 Task: Create a repository with repository notifications settings.
Action: Mouse moved to (1036, 60)
Screenshot: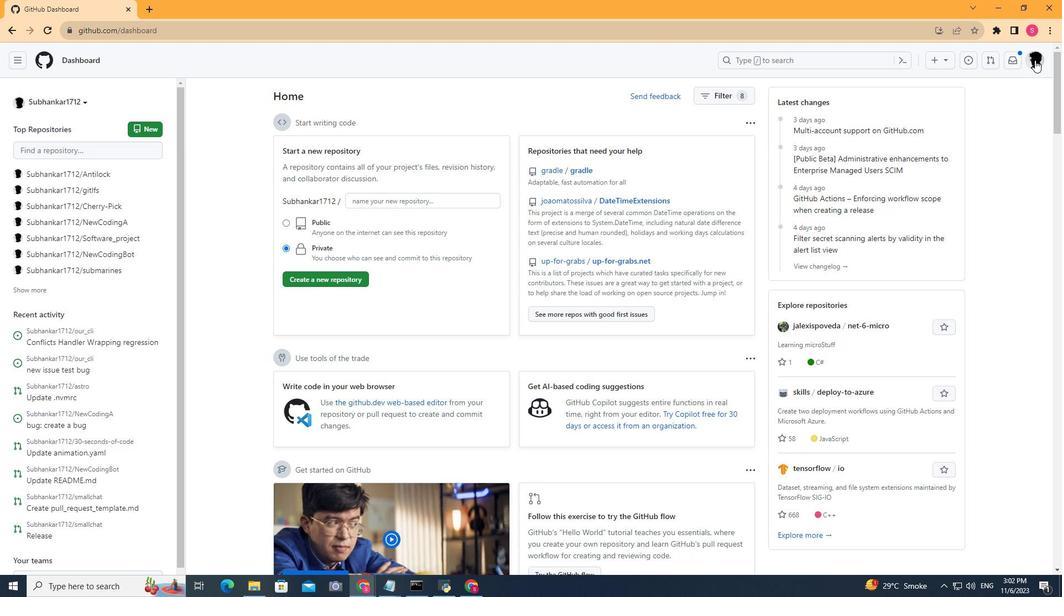 
Action: Mouse pressed left at (1036, 60)
Screenshot: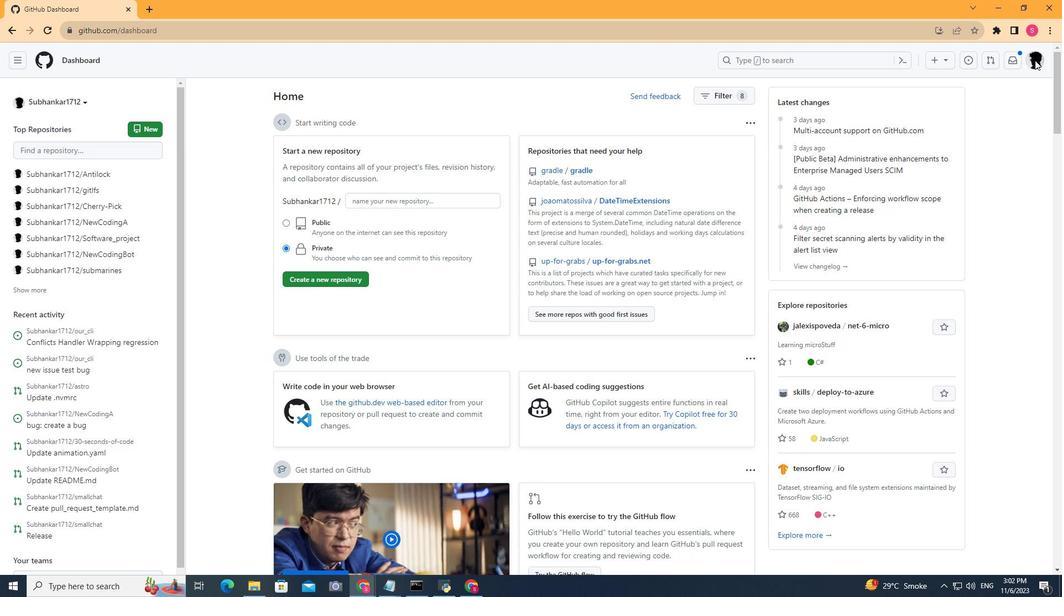 
Action: Mouse moved to (958, 156)
Screenshot: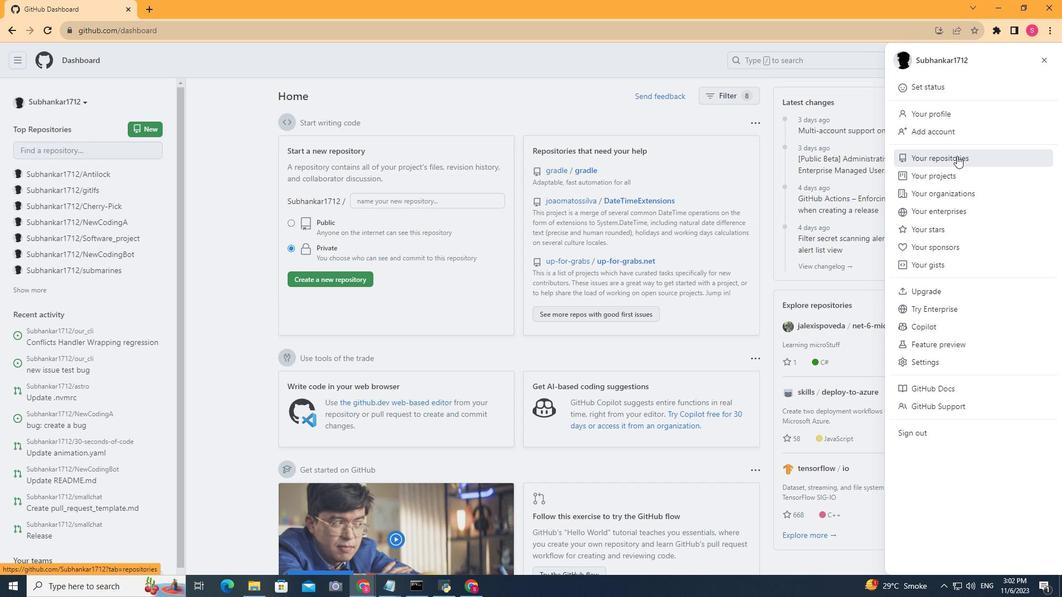 
Action: Mouse pressed left at (958, 156)
Screenshot: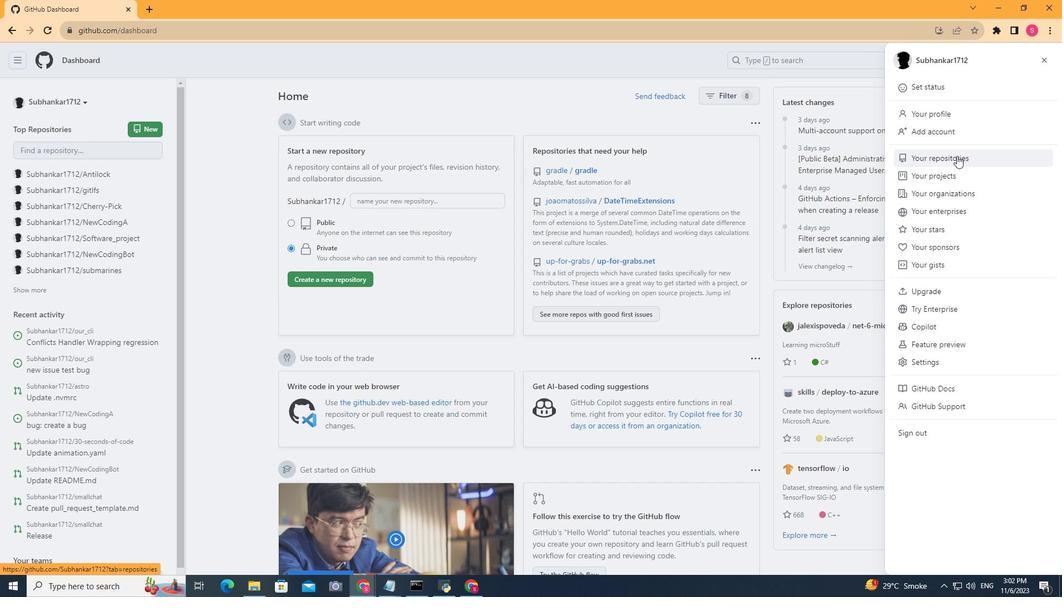 
Action: Mouse moved to (845, 124)
Screenshot: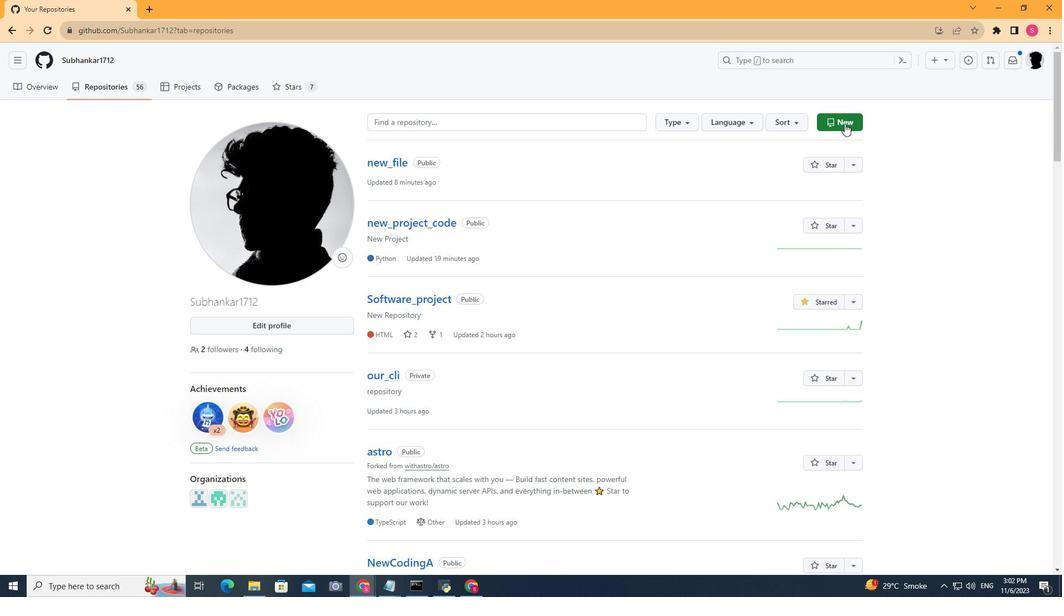 
Action: Mouse pressed left at (845, 124)
Screenshot: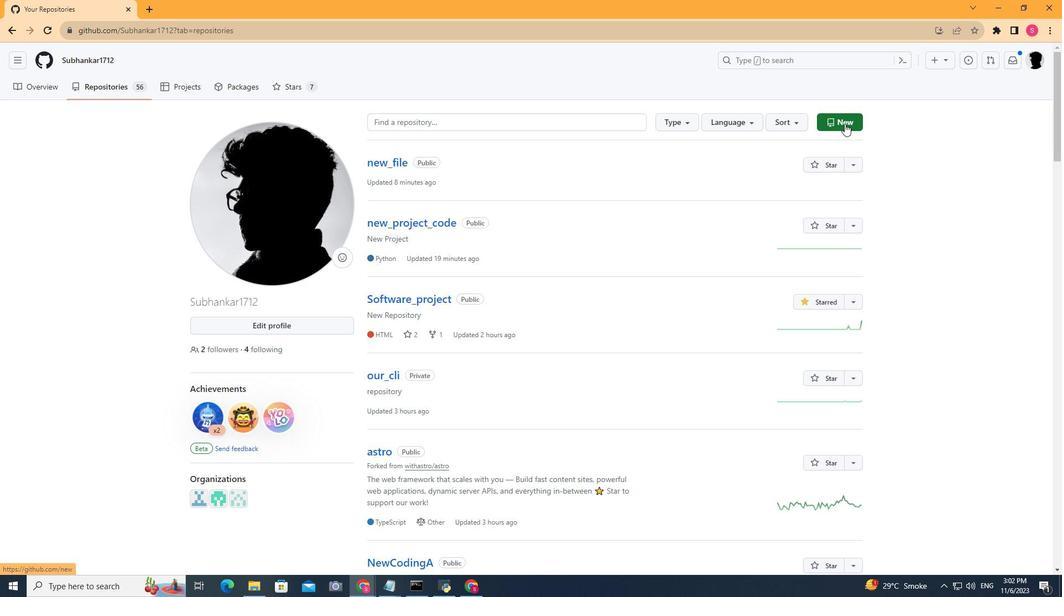 
Action: Mouse moved to (528, 267)
Screenshot: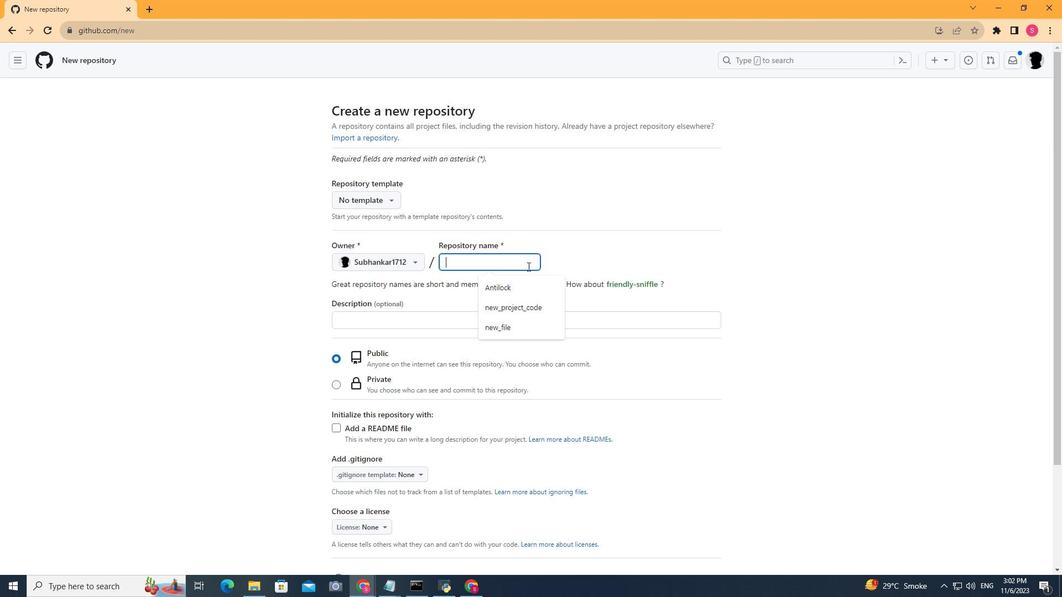 
Action: Mouse pressed left at (528, 267)
Screenshot: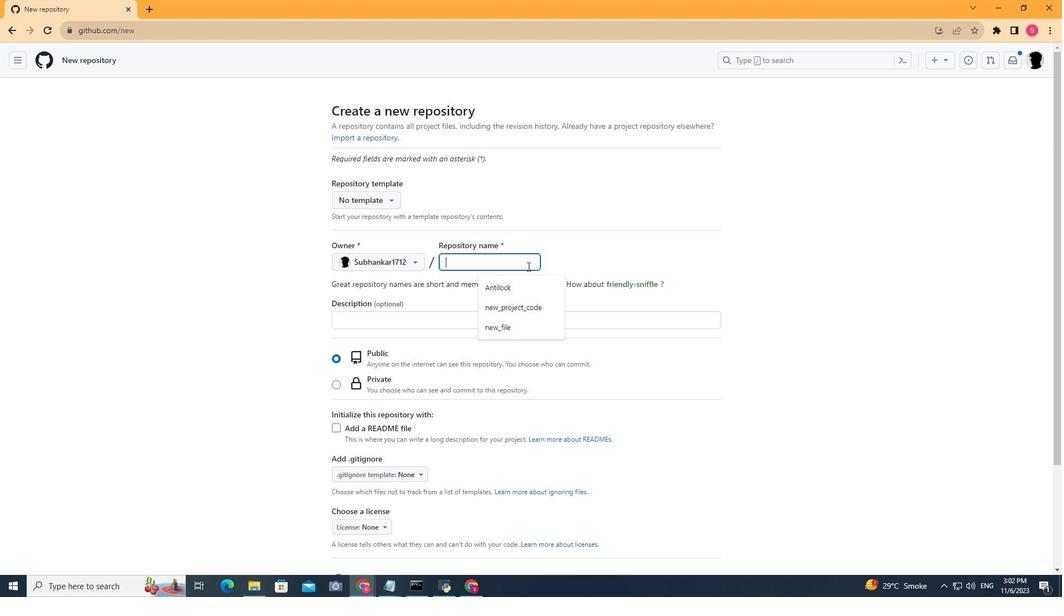 
Action: Mouse moved to (532, 267)
Screenshot: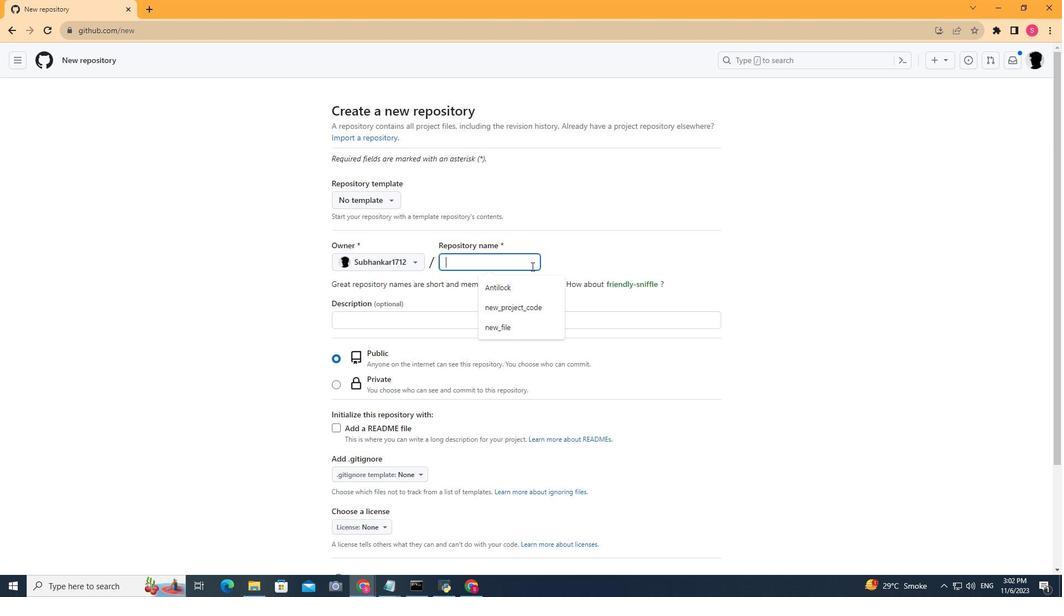 
Action: Key pressed <Key.shift>My<Key.space><Key.backspace>-new-repsitory
Screenshot: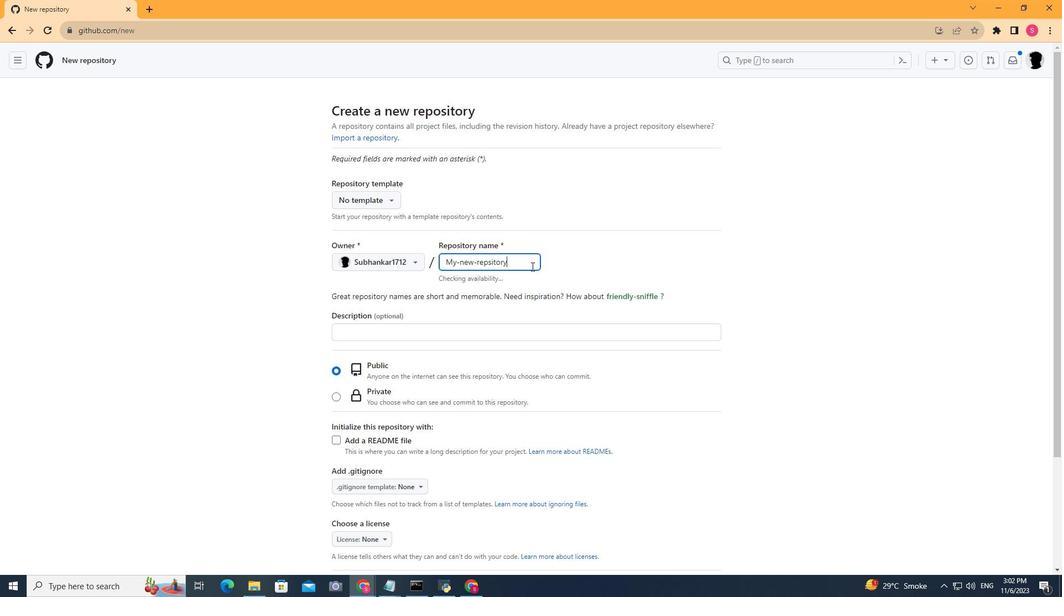 
Action: Mouse moved to (405, 335)
Screenshot: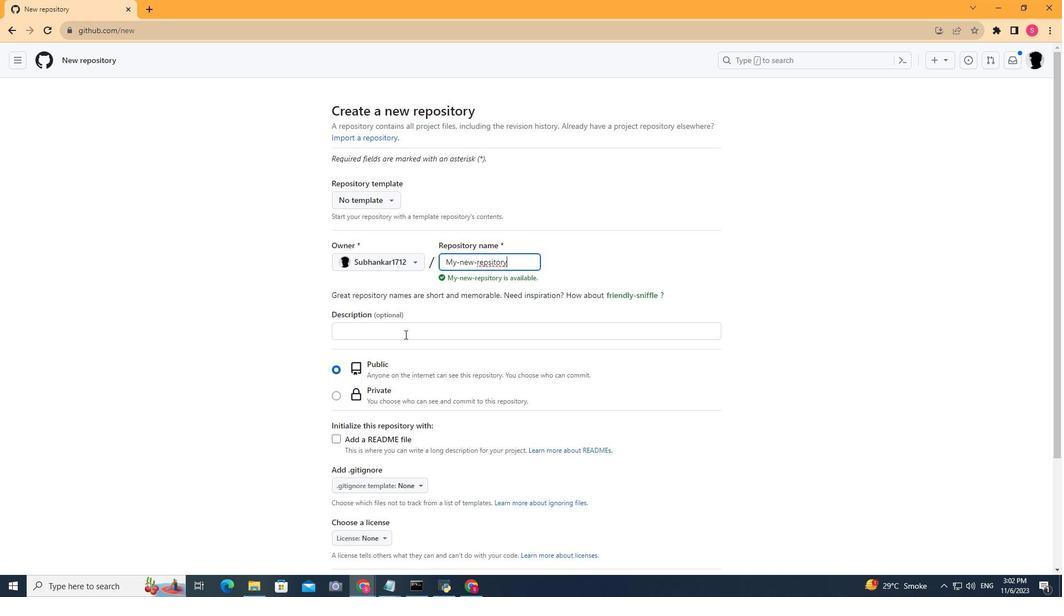 
Action: Mouse pressed left at (405, 335)
Screenshot: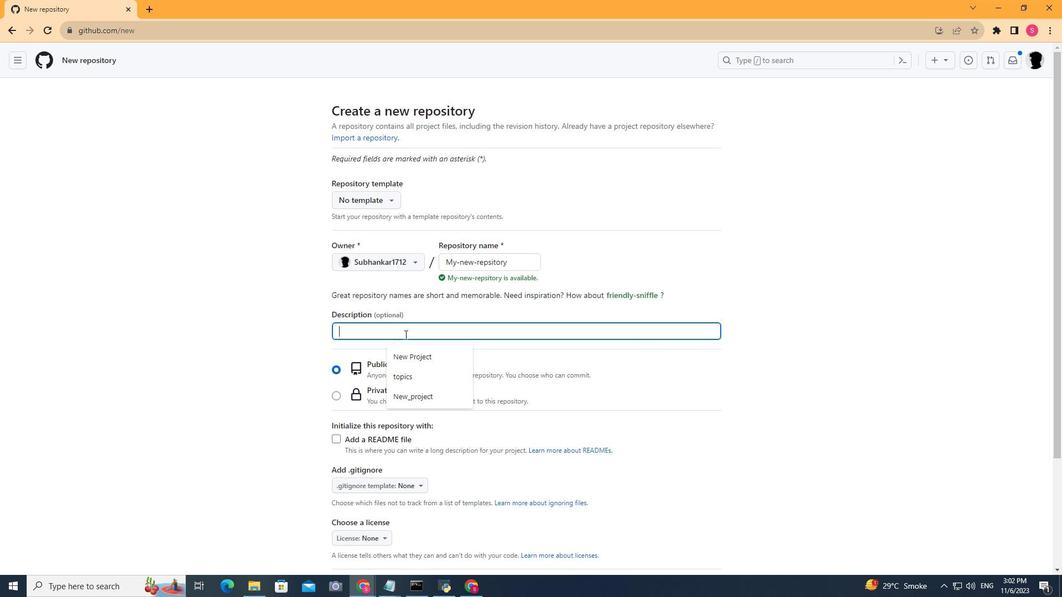 
Action: Mouse moved to (415, 329)
Screenshot: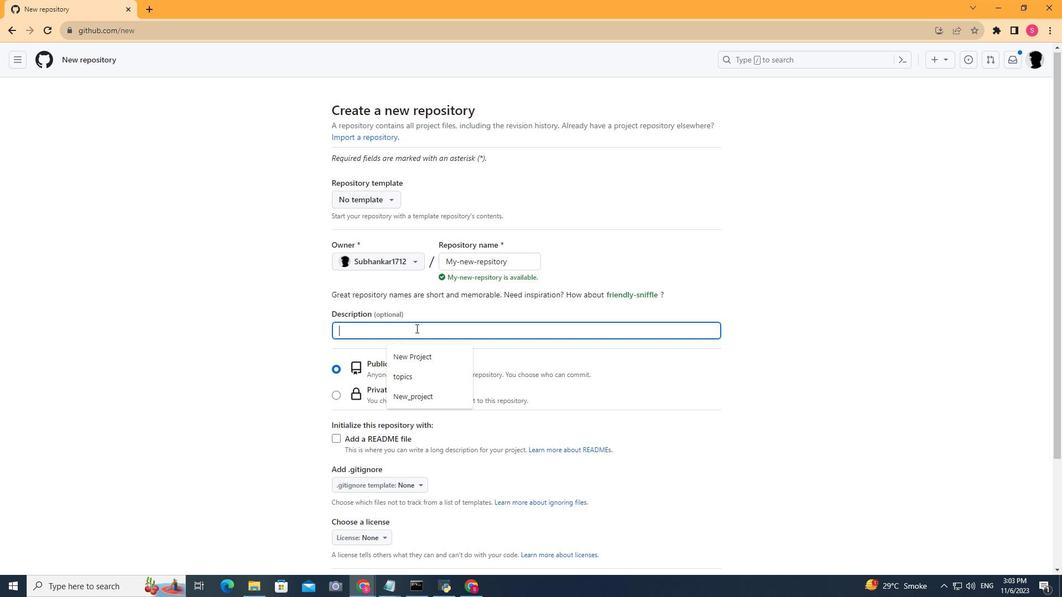 
Action: Mouse scrolled (415, 329) with delta (0, 0)
Screenshot: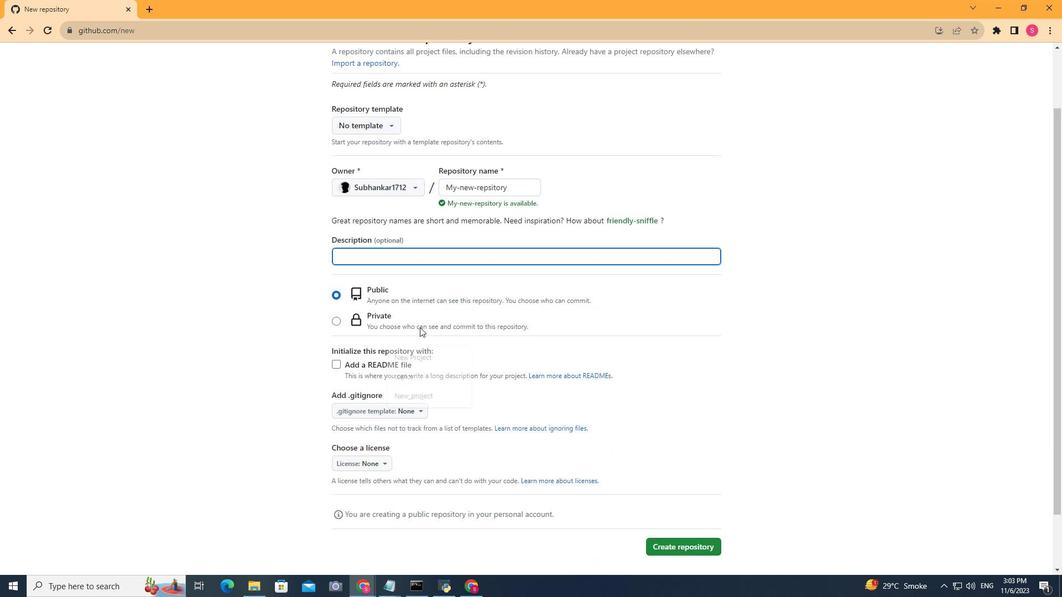
Action: Mouse moved to (416, 329)
Screenshot: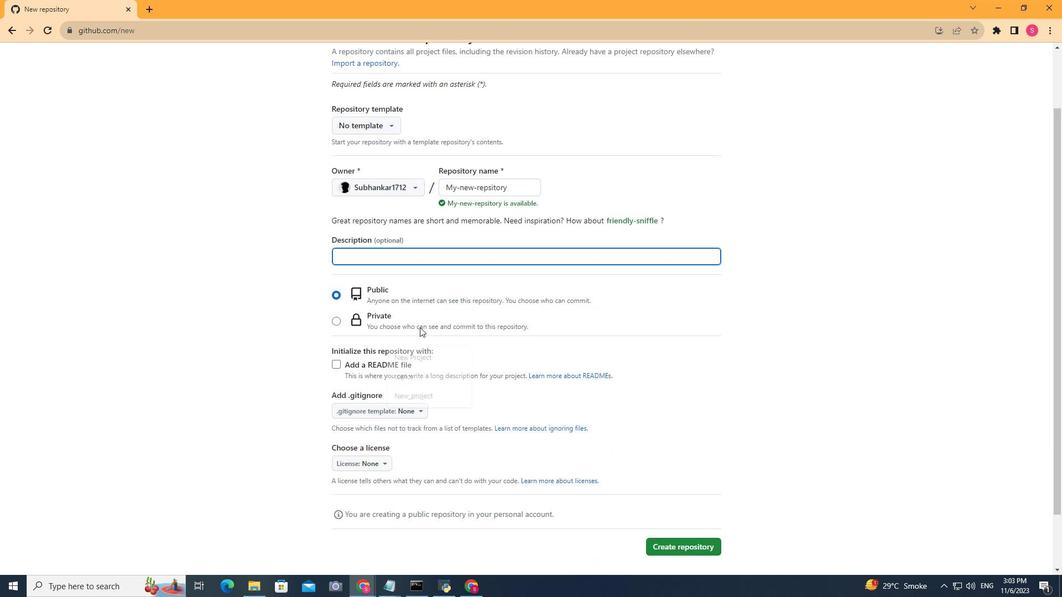
Action: Mouse scrolled (416, 328) with delta (0, 0)
Screenshot: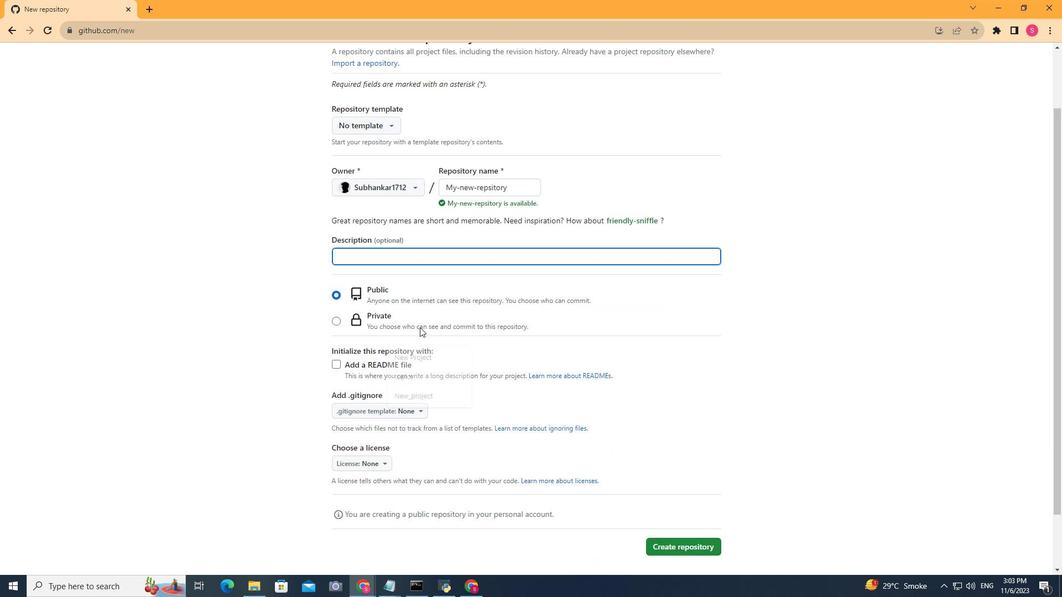 
Action: Mouse moved to (418, 329)
Screenshot: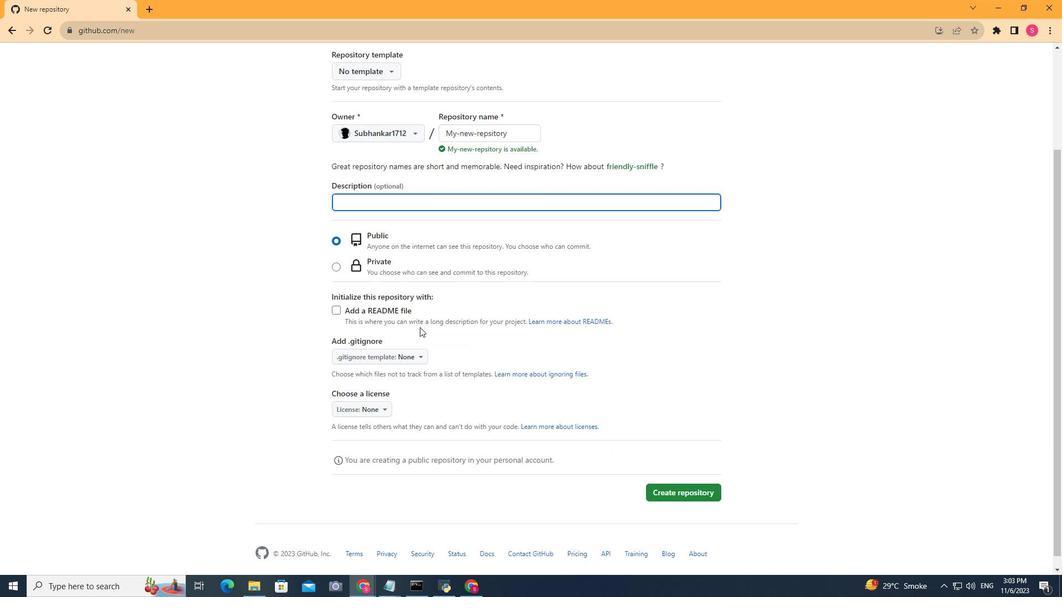 
Action: Mouse scrolled (418, 328) with delta (0, 0)
Screenshot: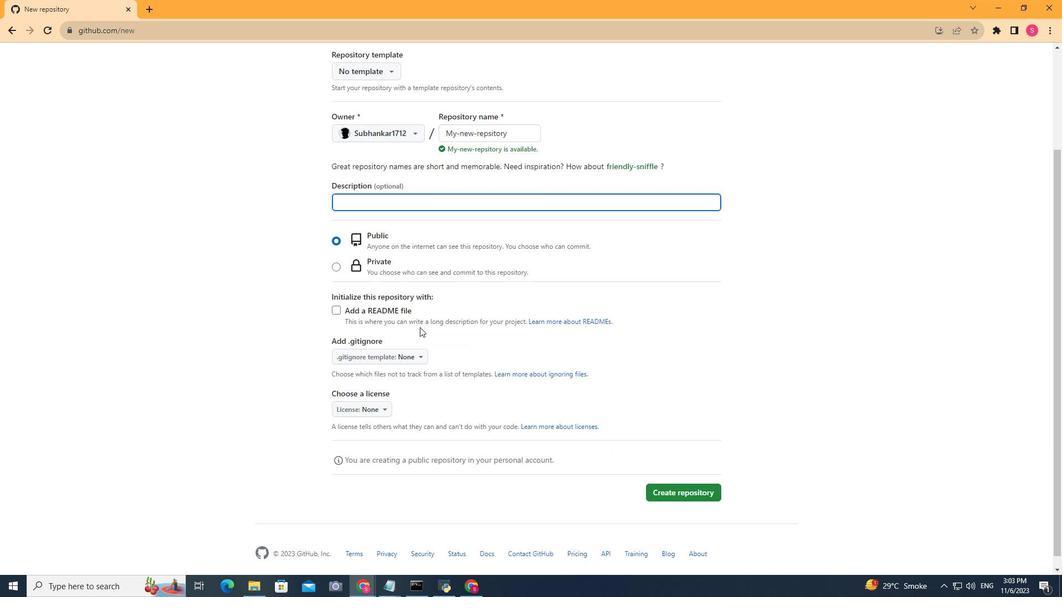 
Action: Mouse moved to (340, 301)
Screenshot: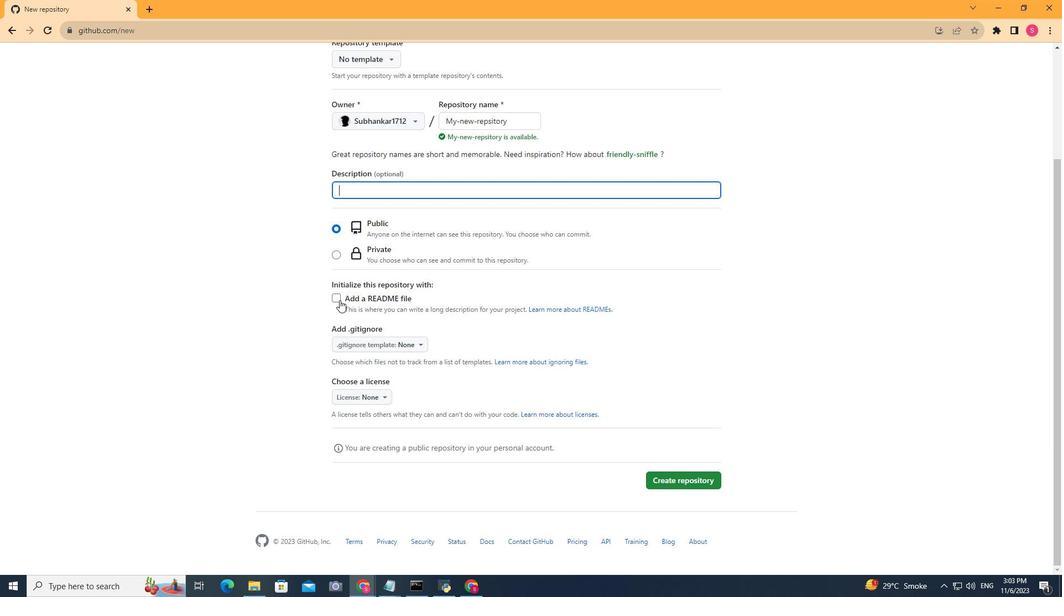 
Action: Mouse pressed left at (340, 301)
Screenshot: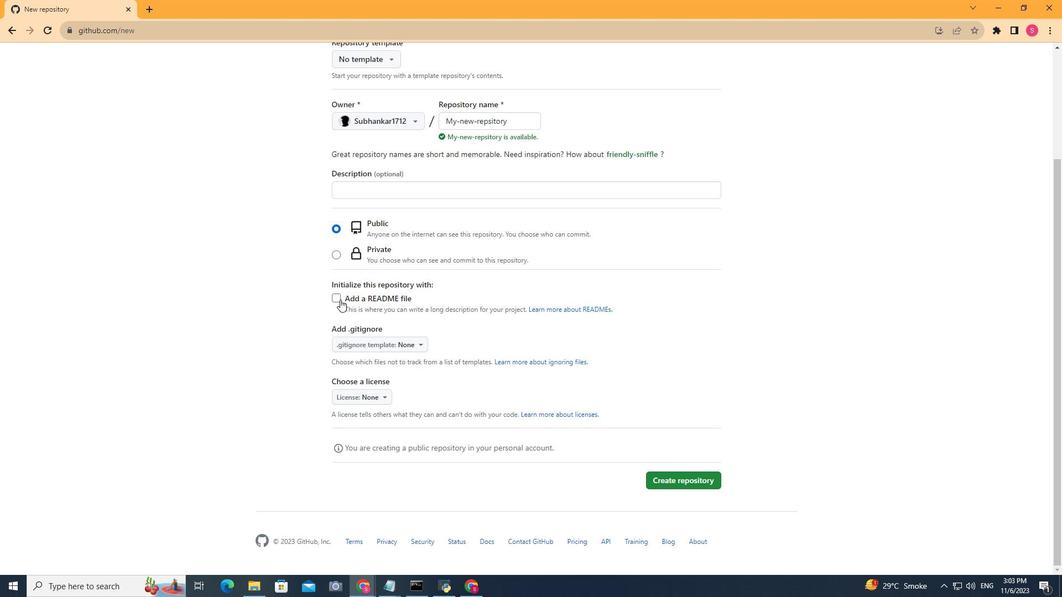 
Action: Mouse moved to (676, 496)
Screenshot: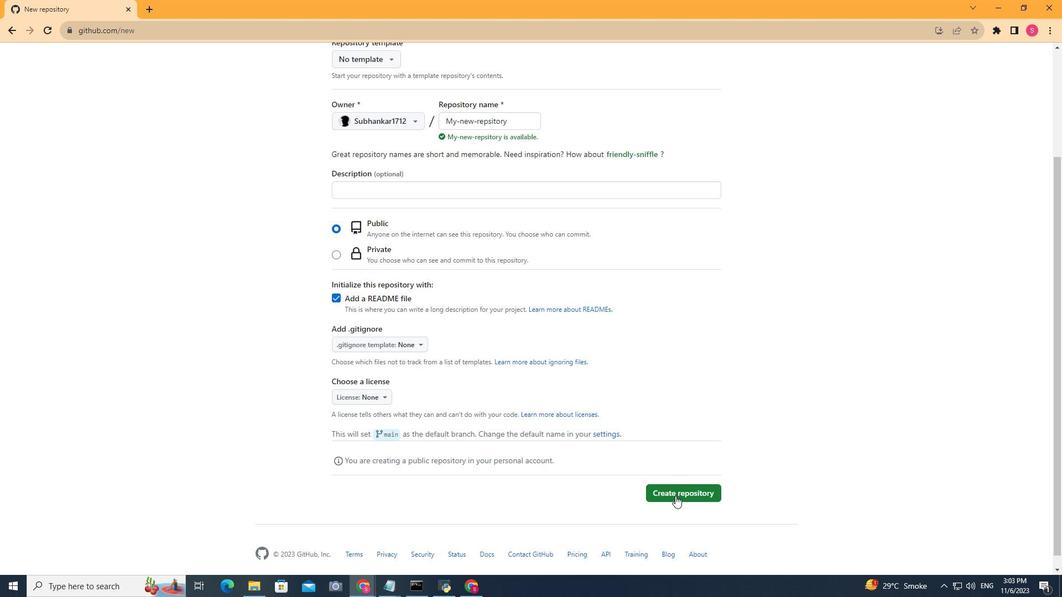 
Action: Mouse pressed left at (676, 496)
Screenshot: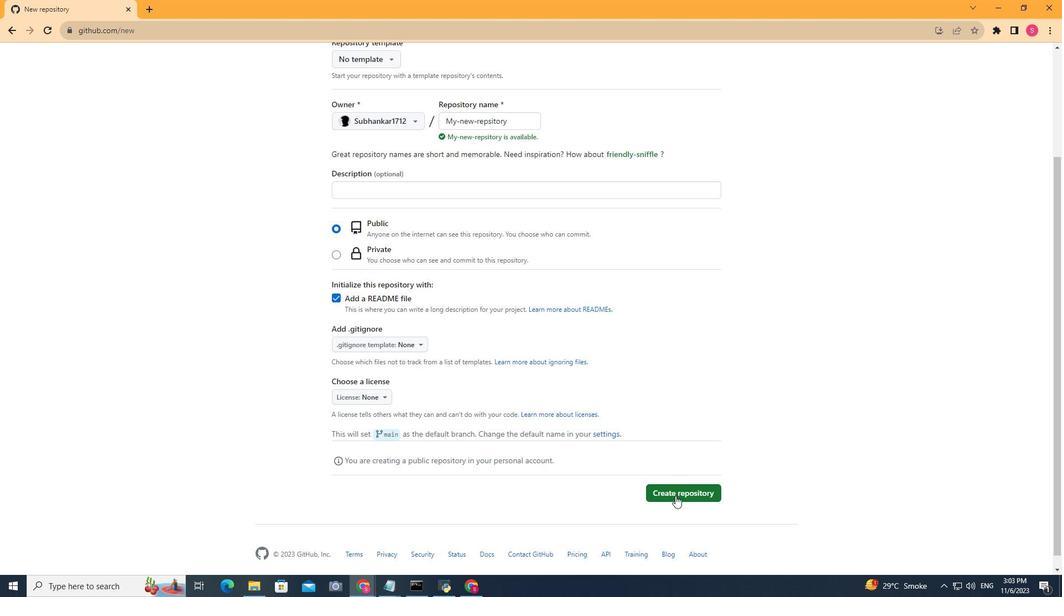 
Action: Mouse moved to (705, 118)
Screenshot: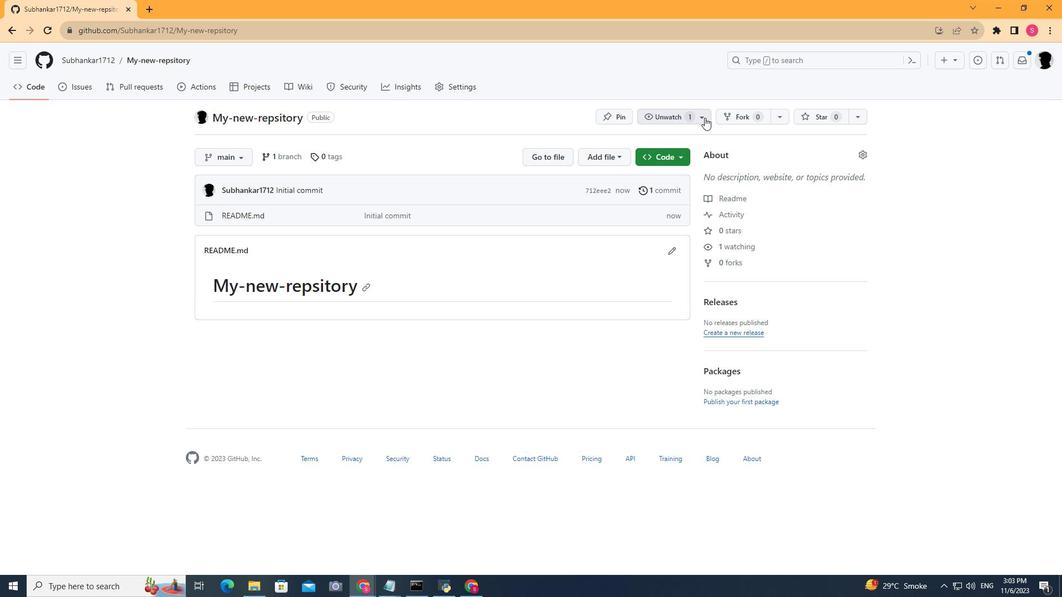 
Action: Mouse pressed left at (705, 118)
Screenshot: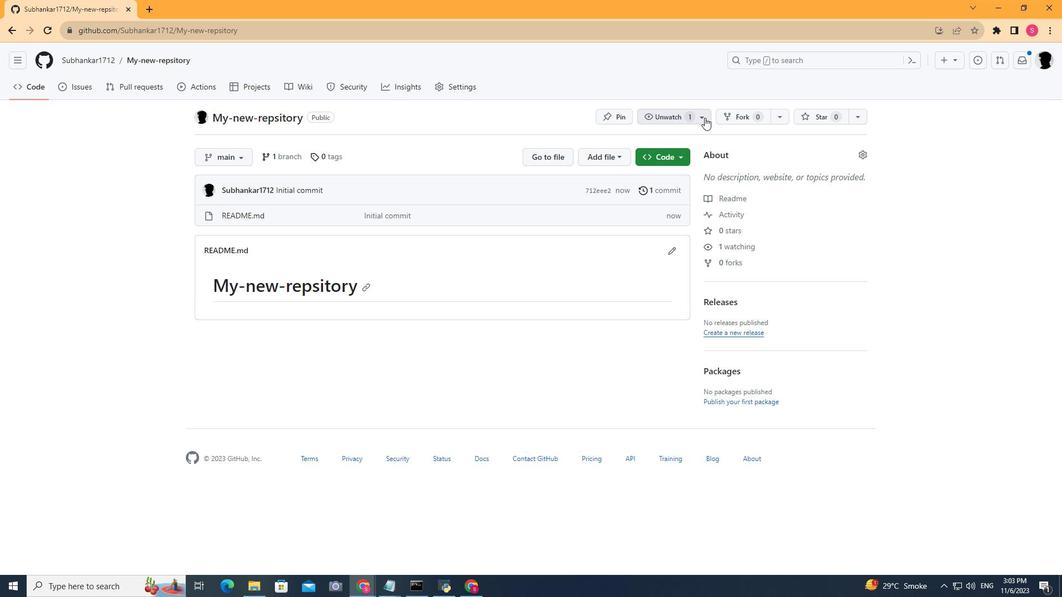 
Action: Mouse moved to (650, 209)
Screenshot: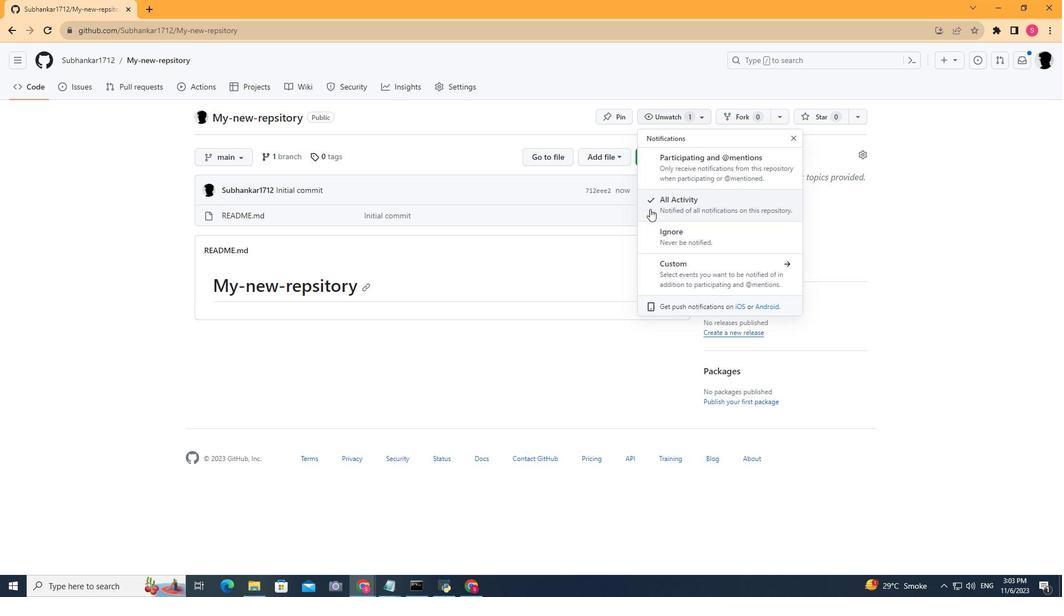 
Action: Mouse pressed left at (650, 209)
Screenshot: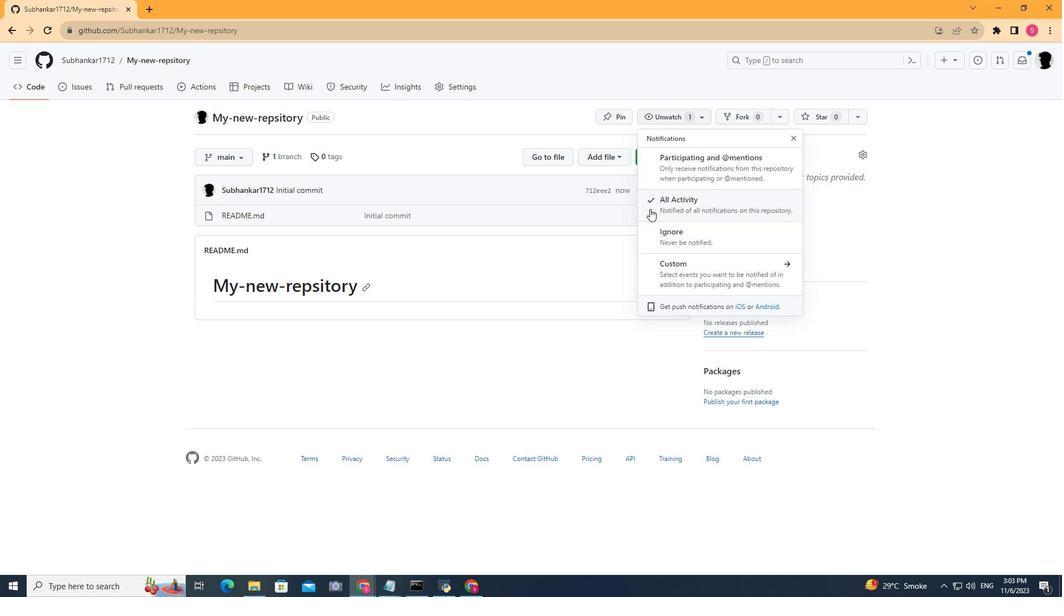 
Action: Mouse moved to (701, 123)
Screenshot: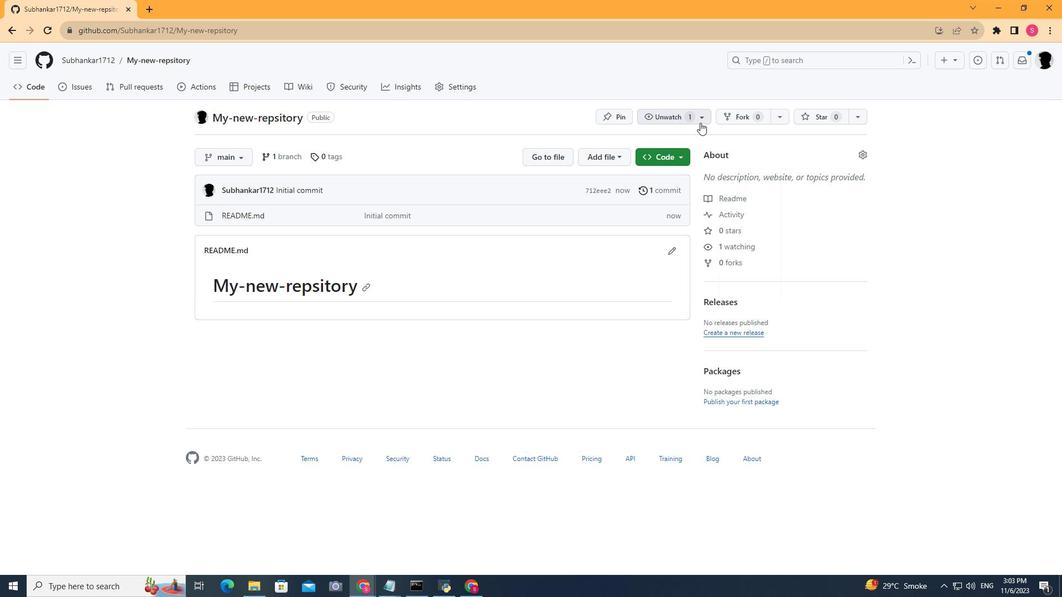 
Action: Mouse pressed left at (701, 123)
Screenshot: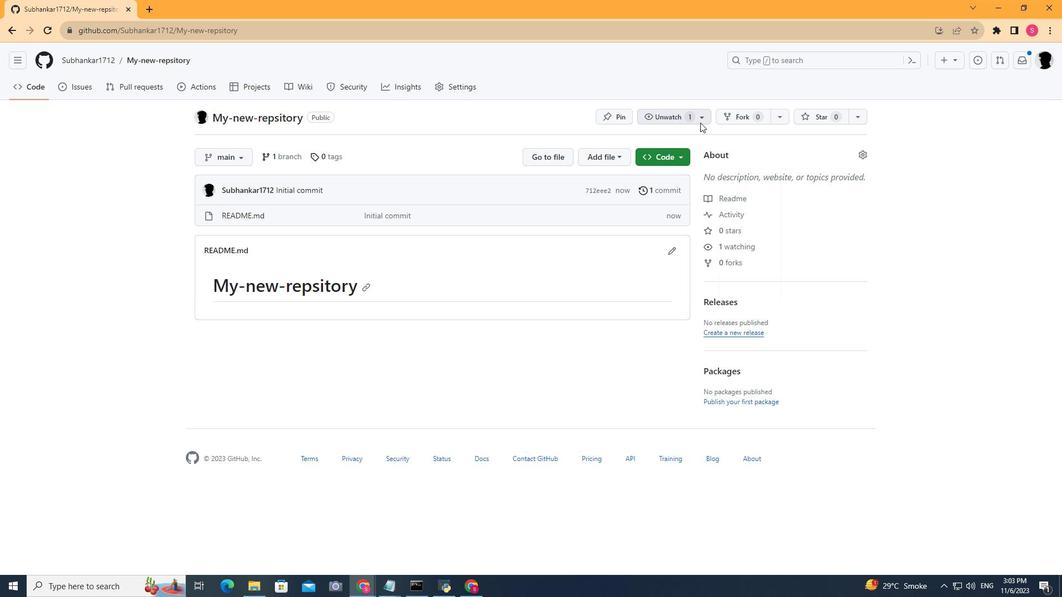
Action: Mouse moved to (643, 348)
Screenshot: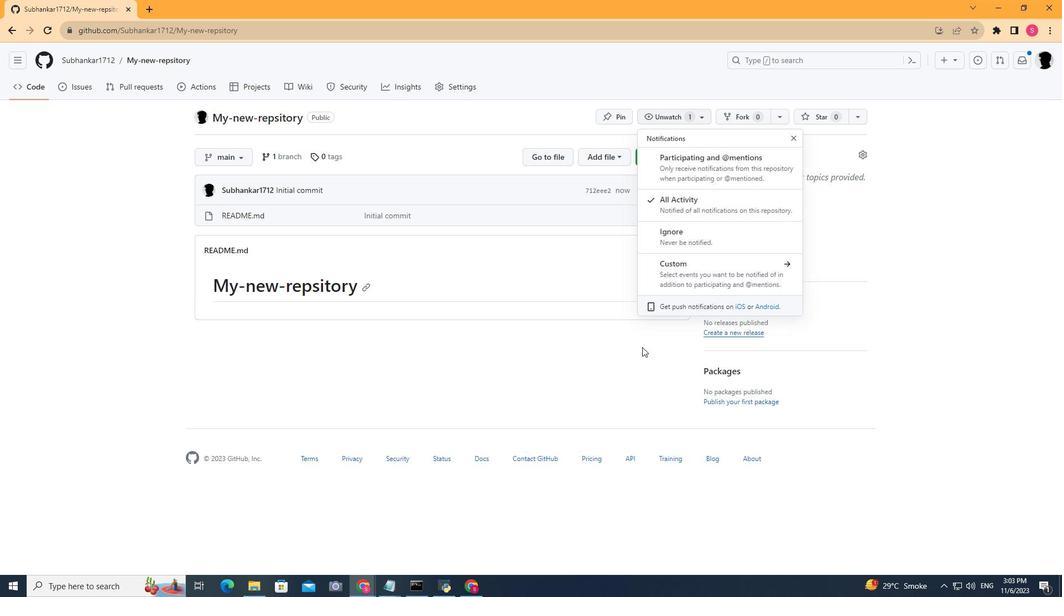 
Action: Mouse scrolled (643, 348) with delta (0, 0)
Screenshot: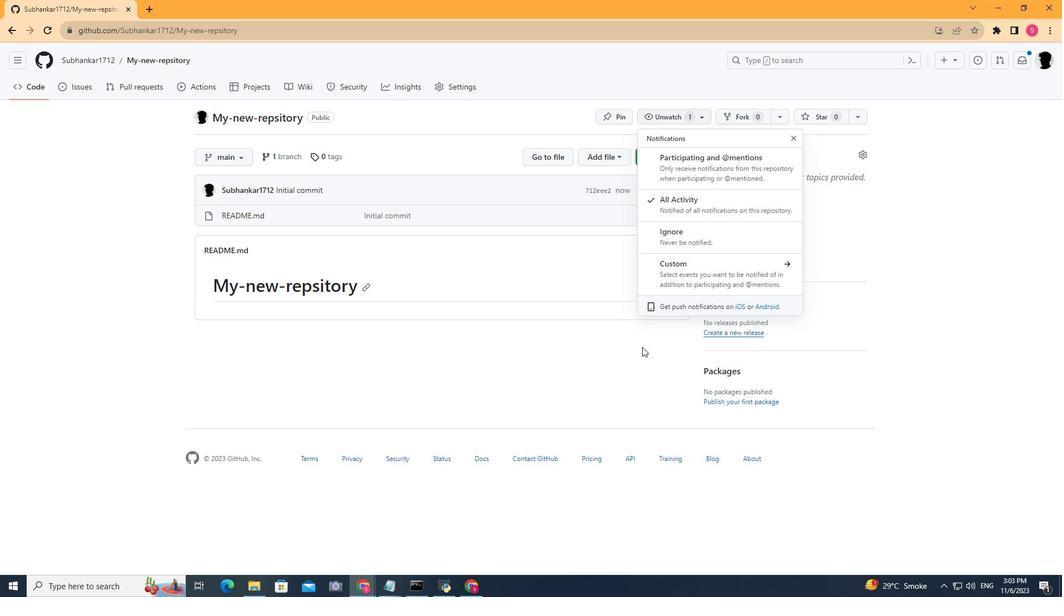 
Action: Mouse scrolled (643, 348) with delta (0, 0)
Screenshot: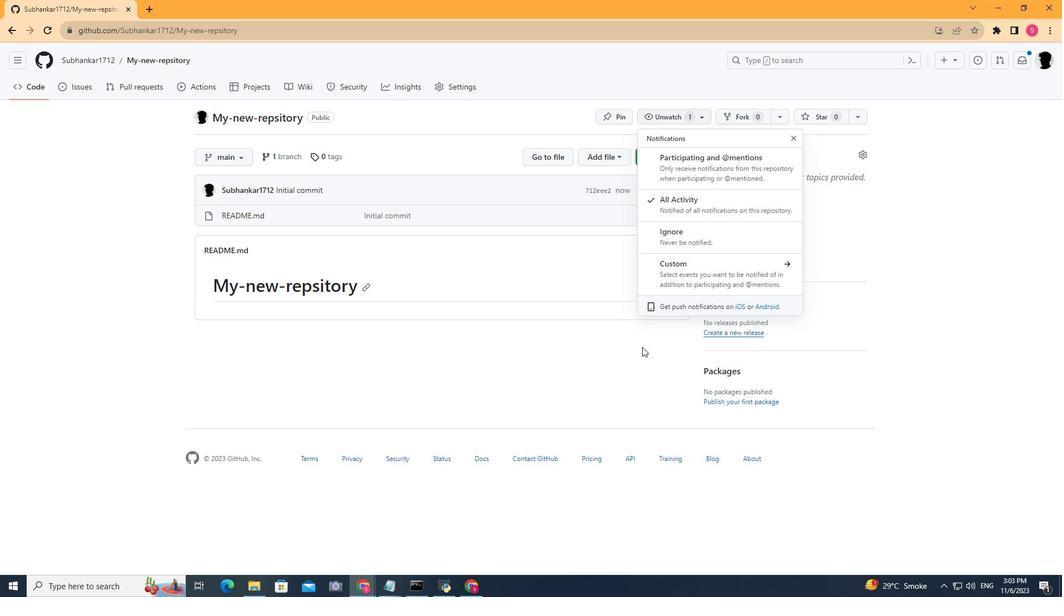 
Action: Mouse scrolled (643, 347) with delta (0, 0)
Screenshot: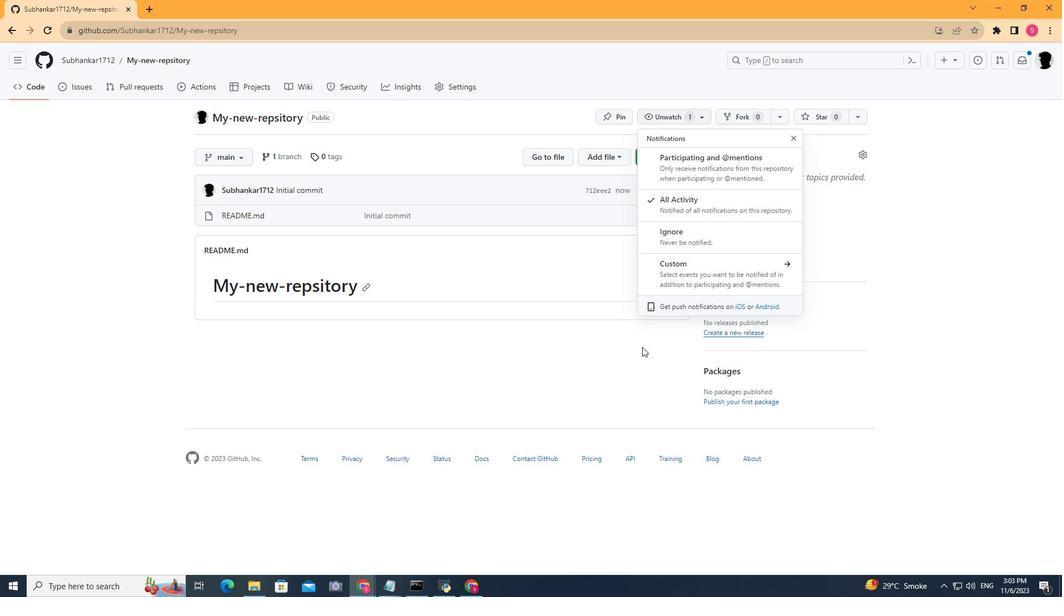 
Action: Mouse scrolled (643, 347) with delta (0, 0)
Screenshot: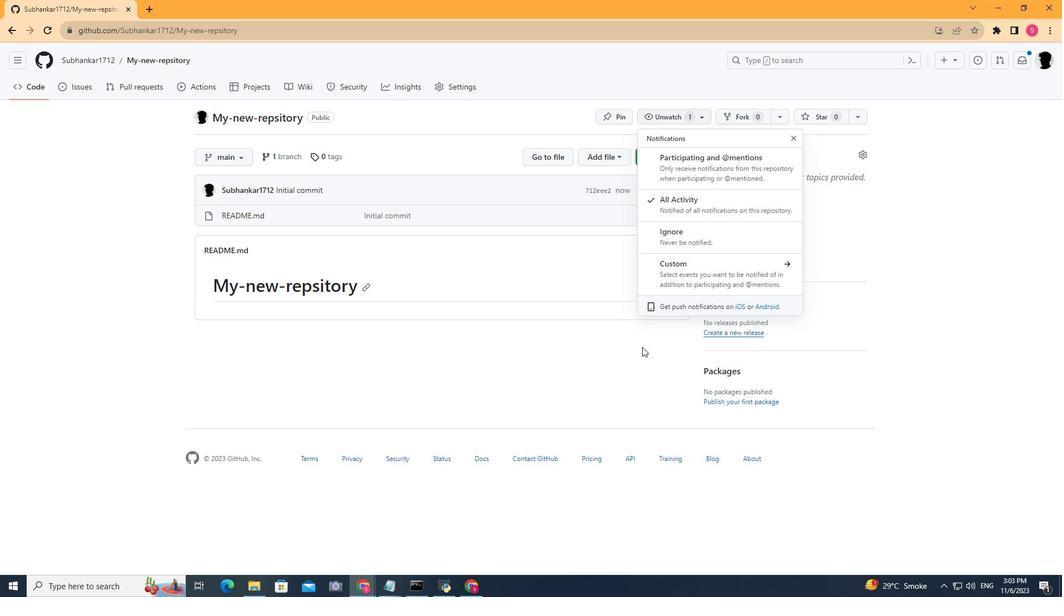 
Action: Mouse moved to (780, 266)
Screenshot: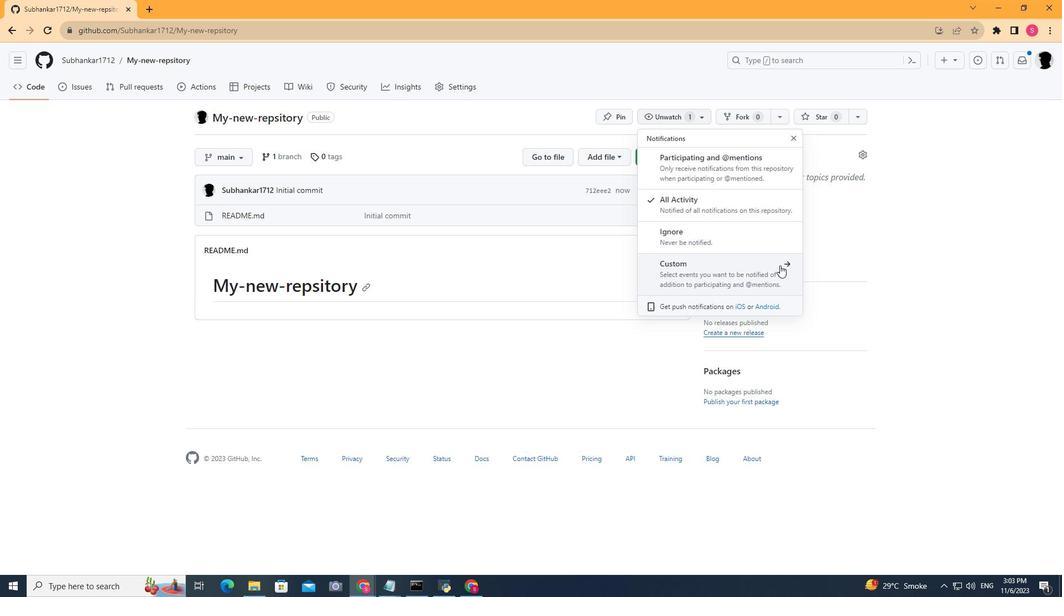 
Action: Mouse pressed left at (780, 266)
Screenshot: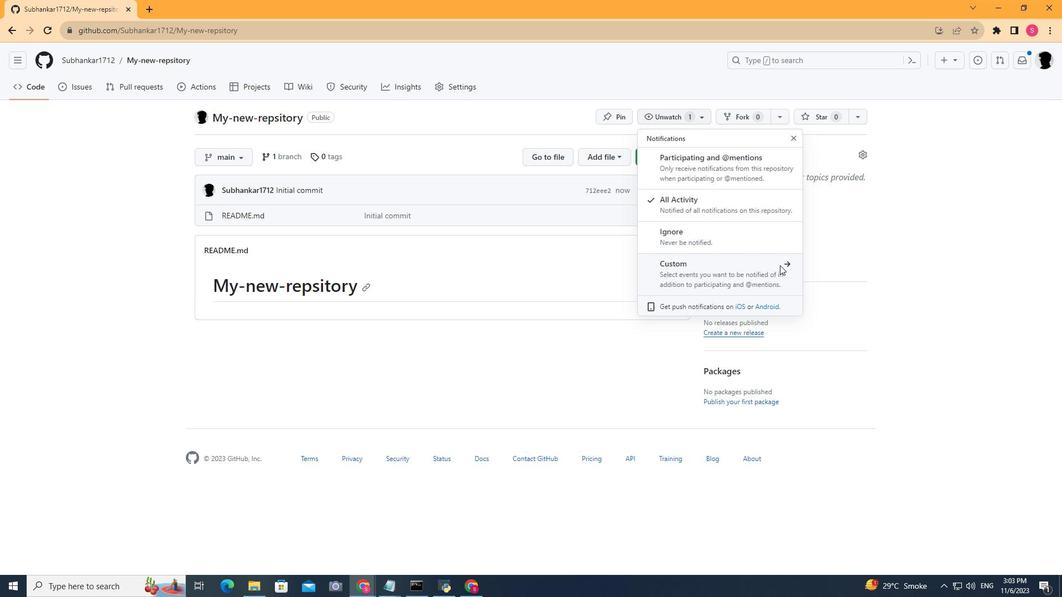 
Action: Mouse moved to (660, 189)
Screenshot: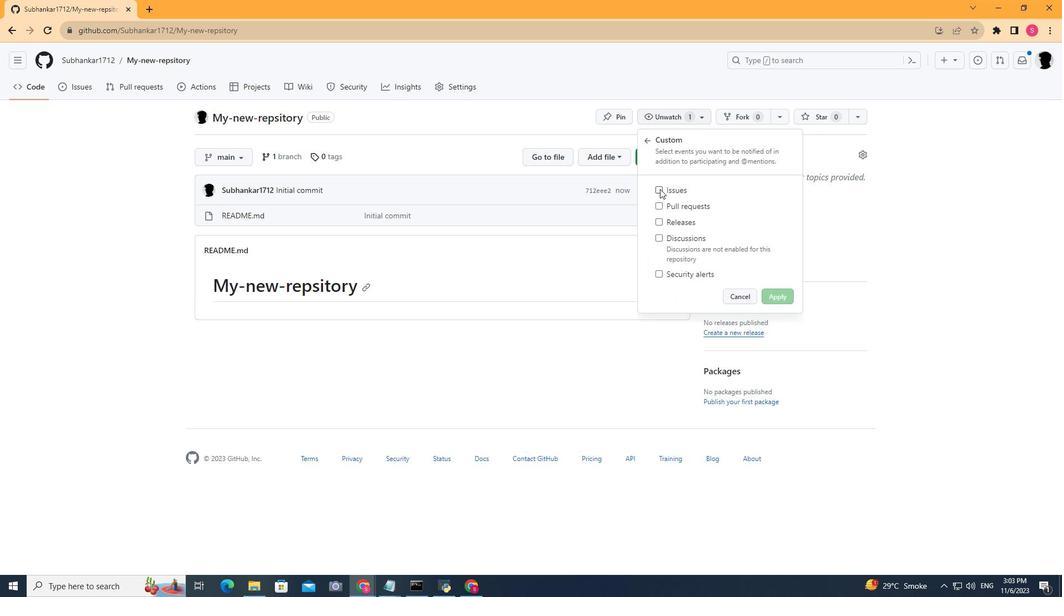 
Action: Mouse pressed left at (660, 189)
Screenshot: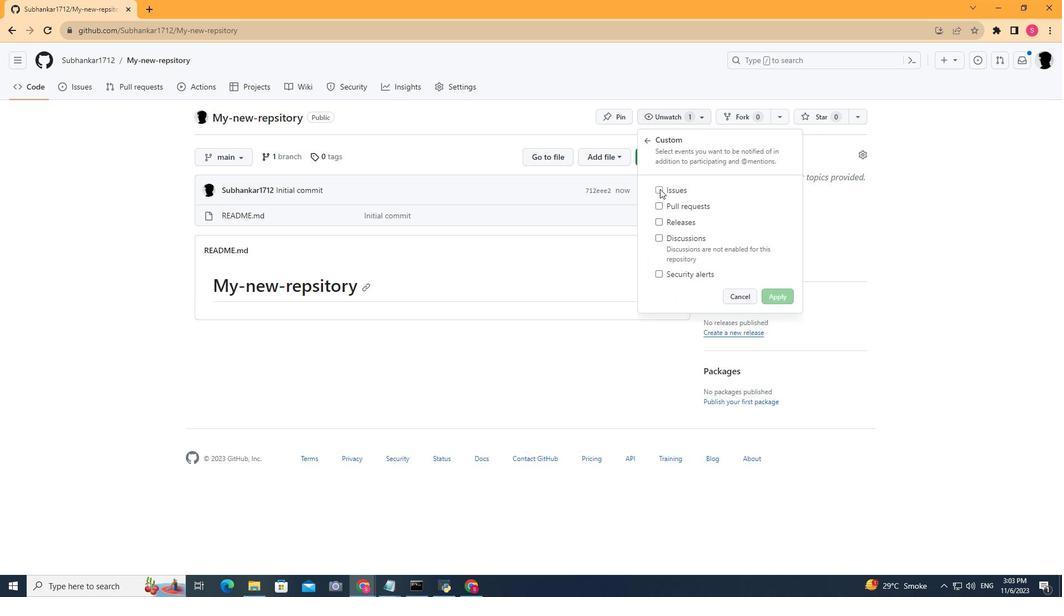 
Action: Mouse moved to (660, 206)
Screenshot: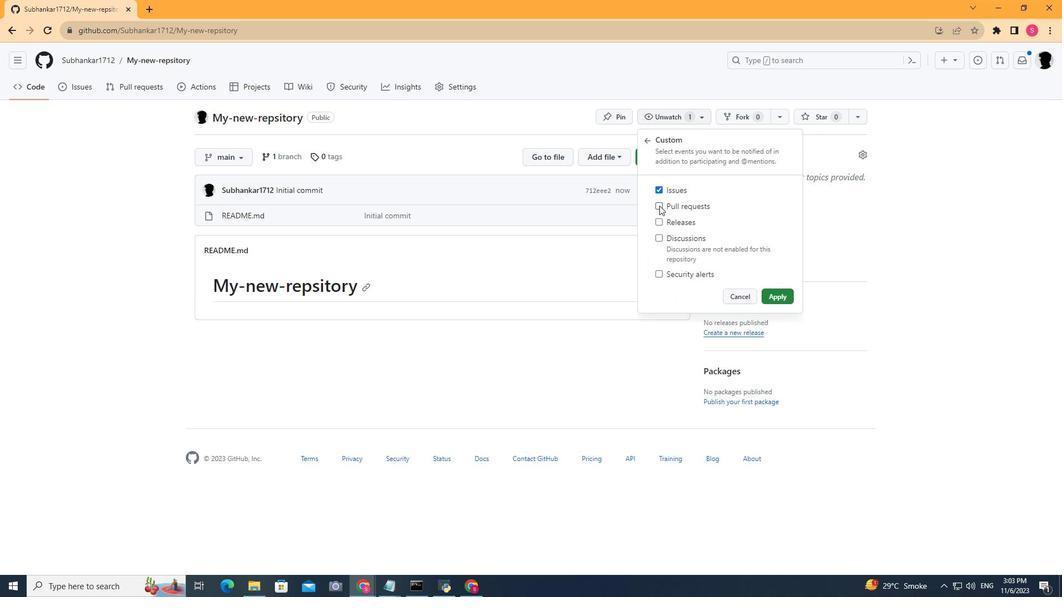 
Action: Mouse pressed left at (660, 206)
Screenshot: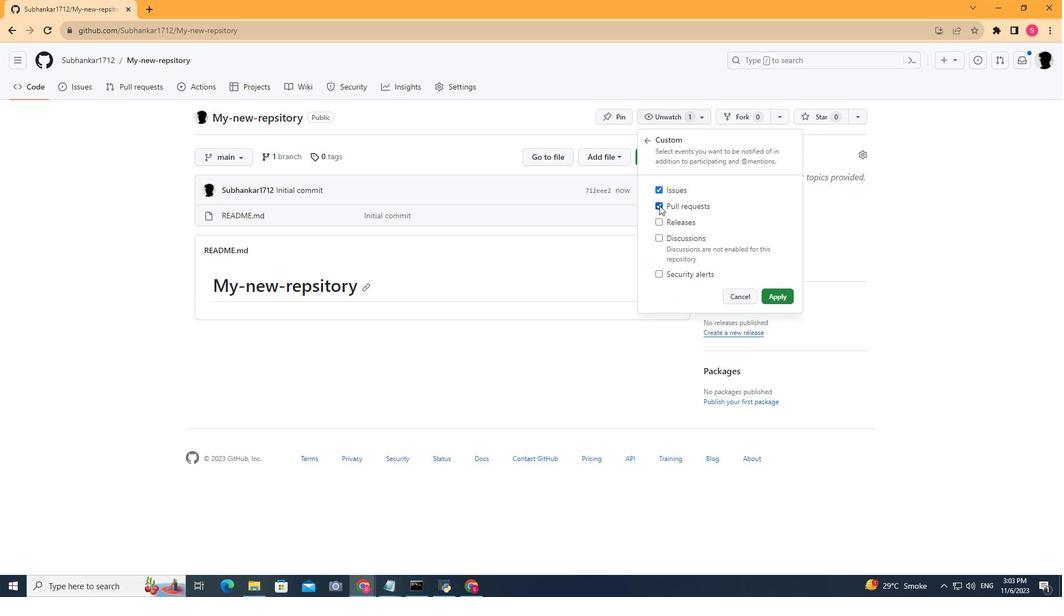 
Action: Mouse moved to (658, 241)
Screenshot: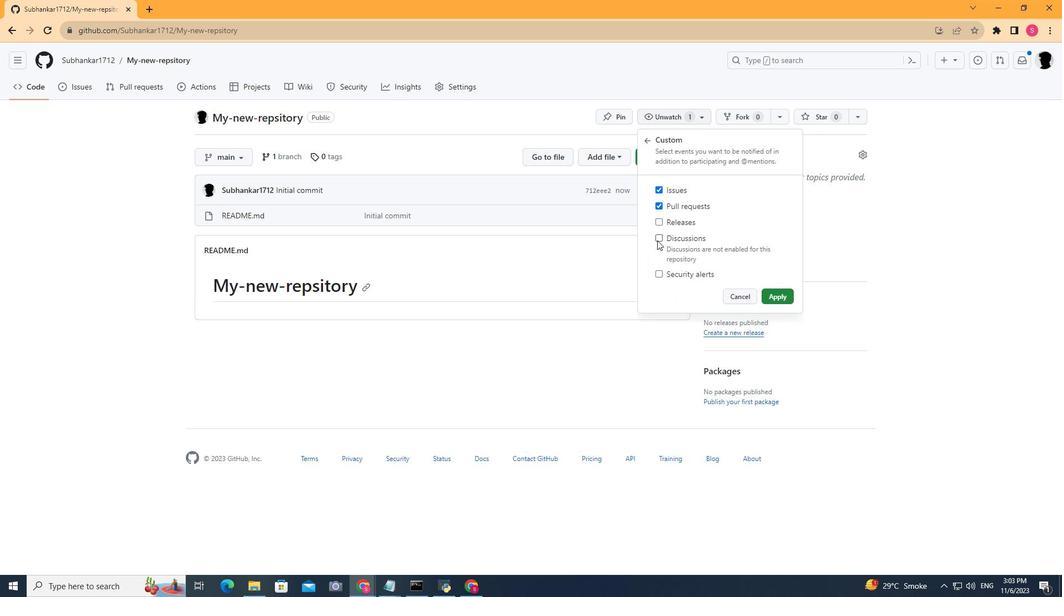 
Action: Mouse pressed left at (658, 241)
Screenshot: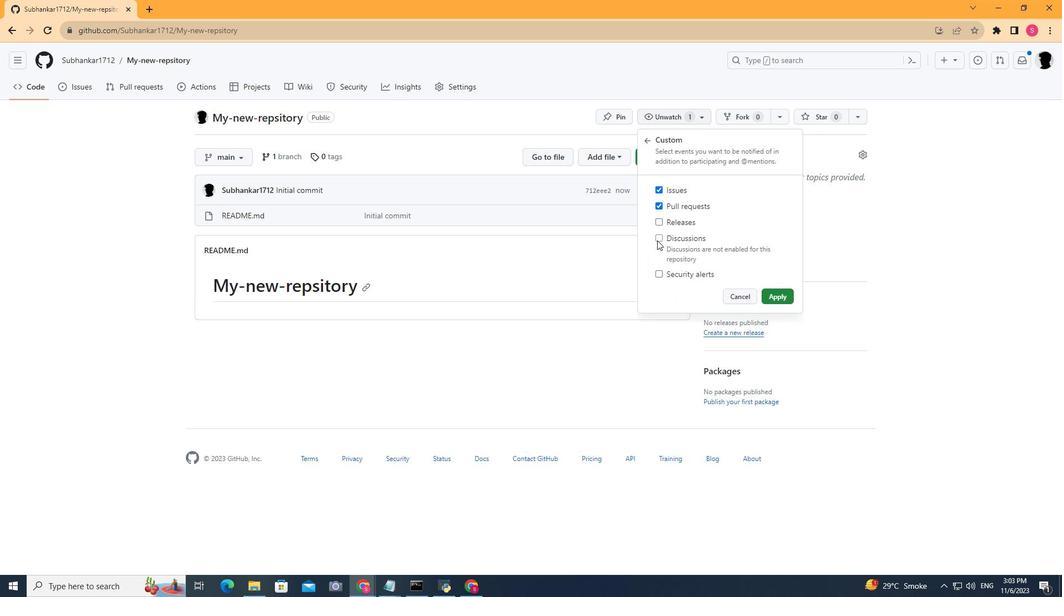 
Action: Mouse moved to (770, 295)
Screenshot: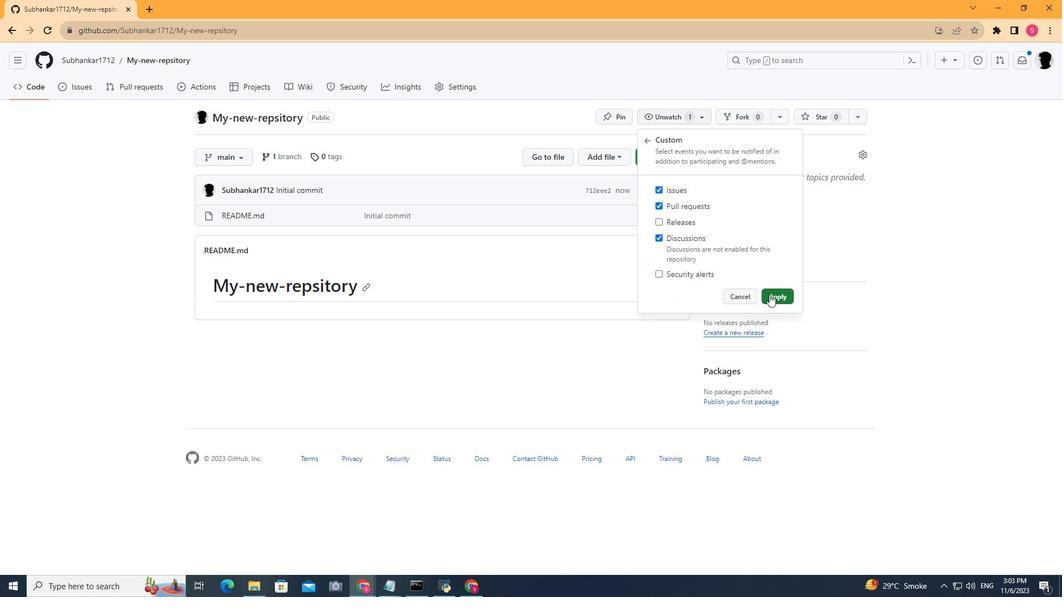 
Action: Mouse pressed left at (770, 295)
Screenshot: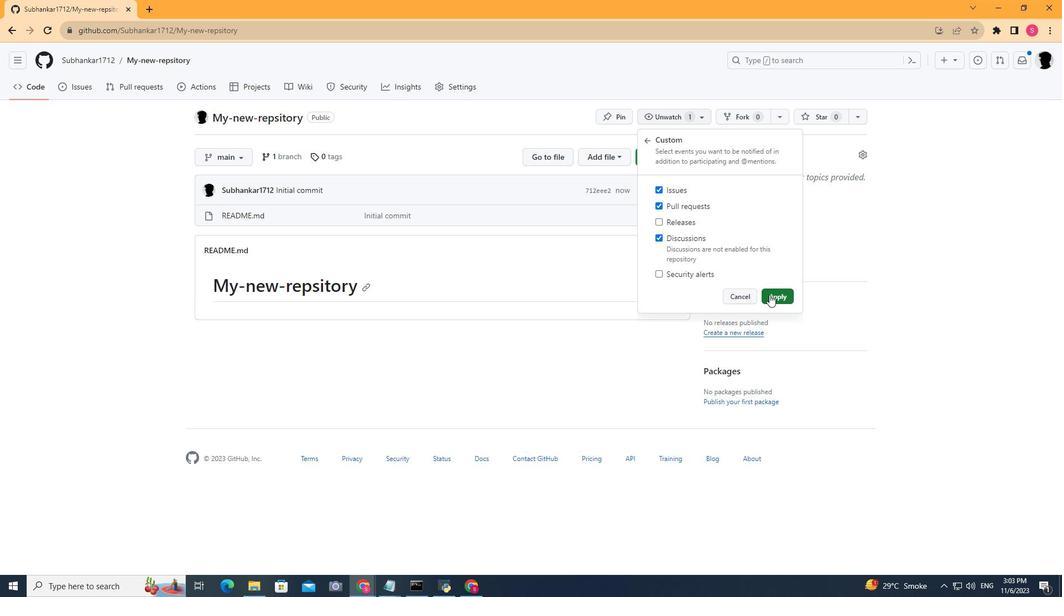 
Action: Mouse moved to (701, 116)
Screenshot: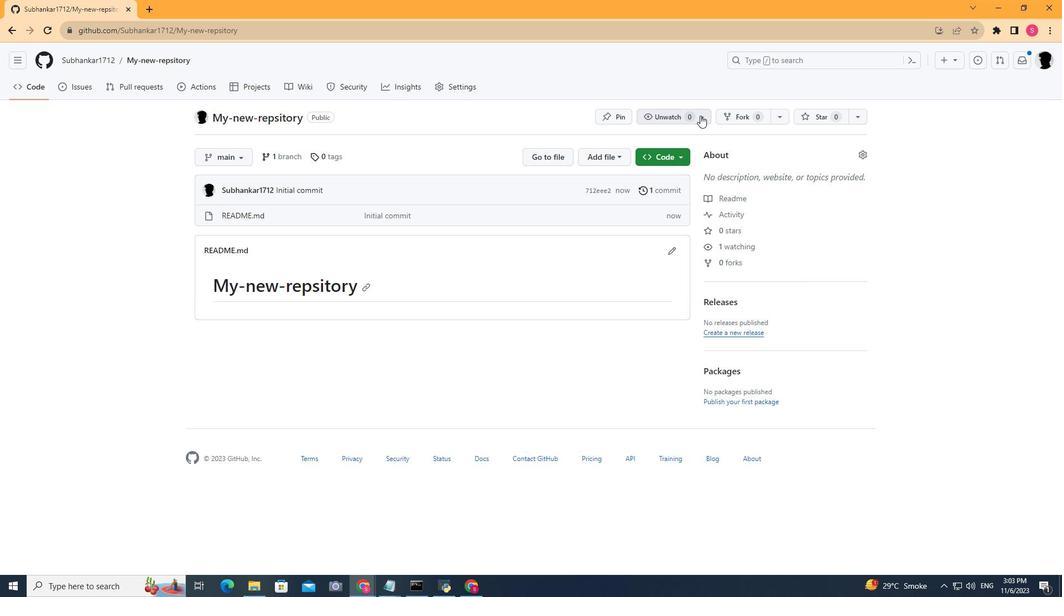 
Action: Mouse pressed left at (701, 116)
Screenshot: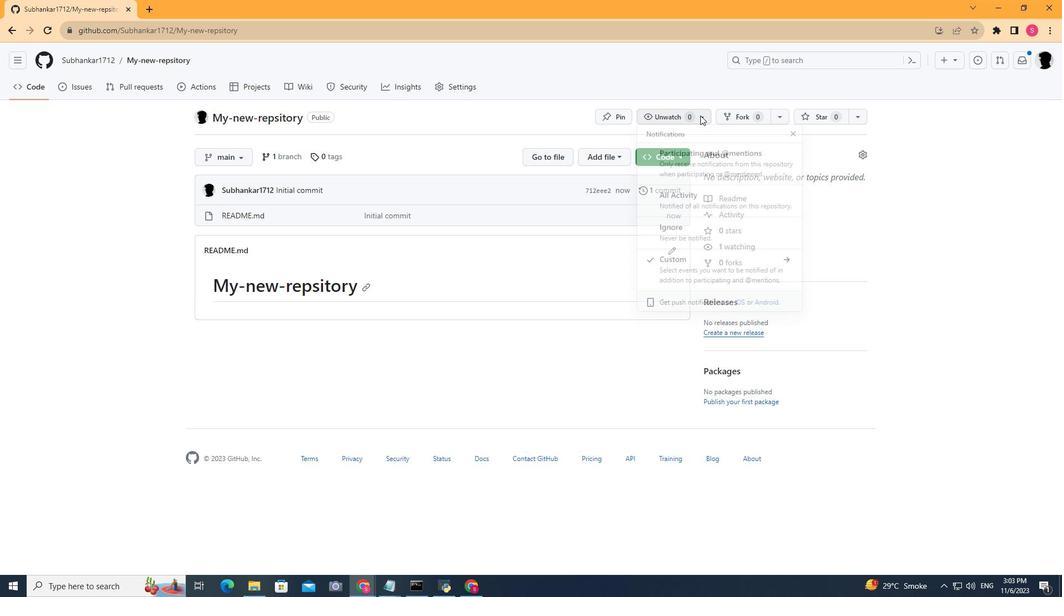 
Action: Mouse moved to (675, 209)
Screenshot: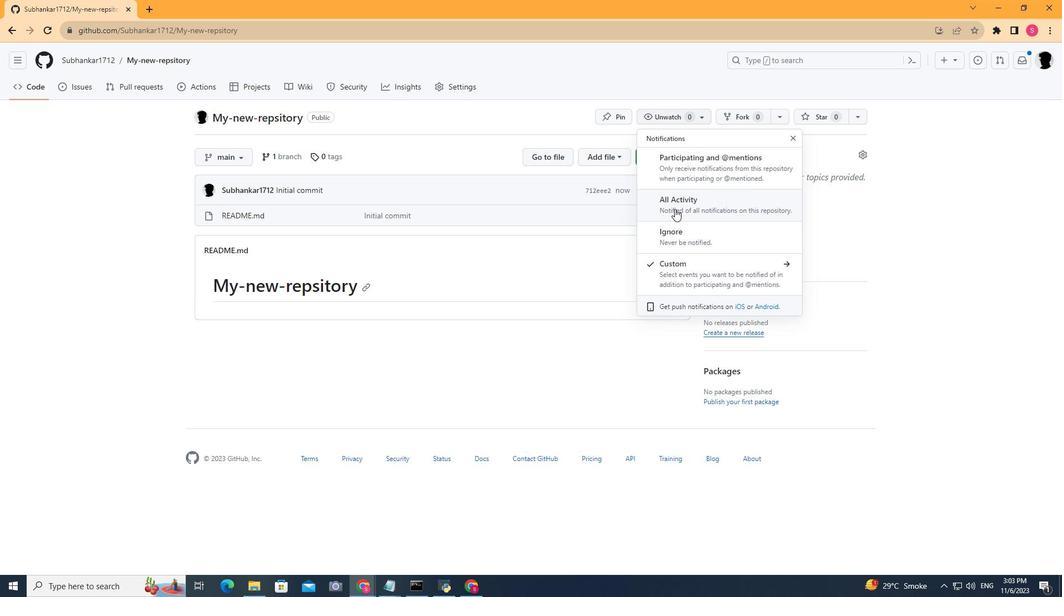 
Action: Mouse pressed left at (675, 209)
Screenshot: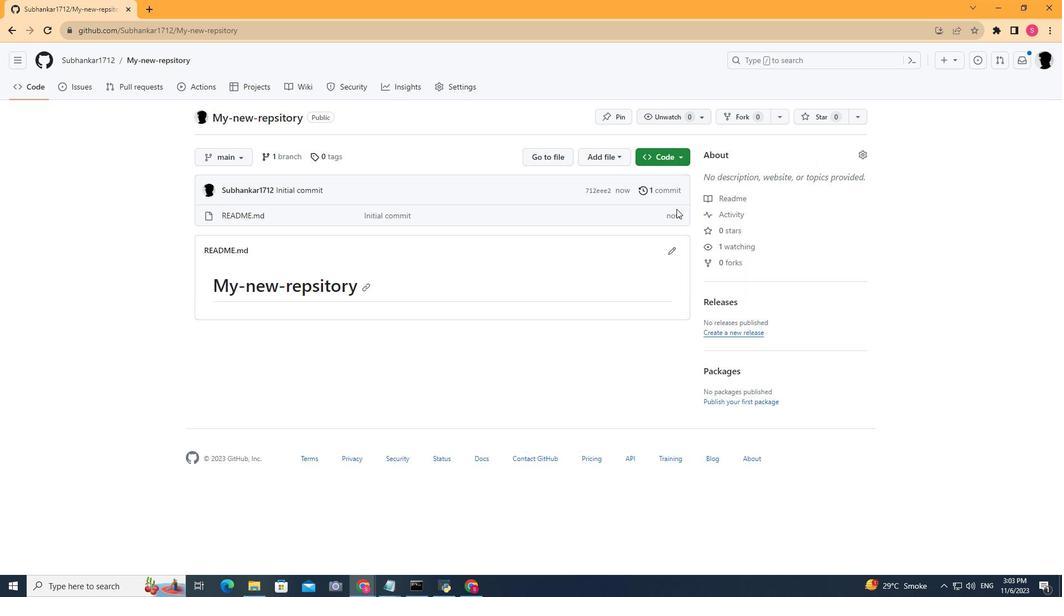 
Action: Mouse moved to (655, 275)
Screenshot: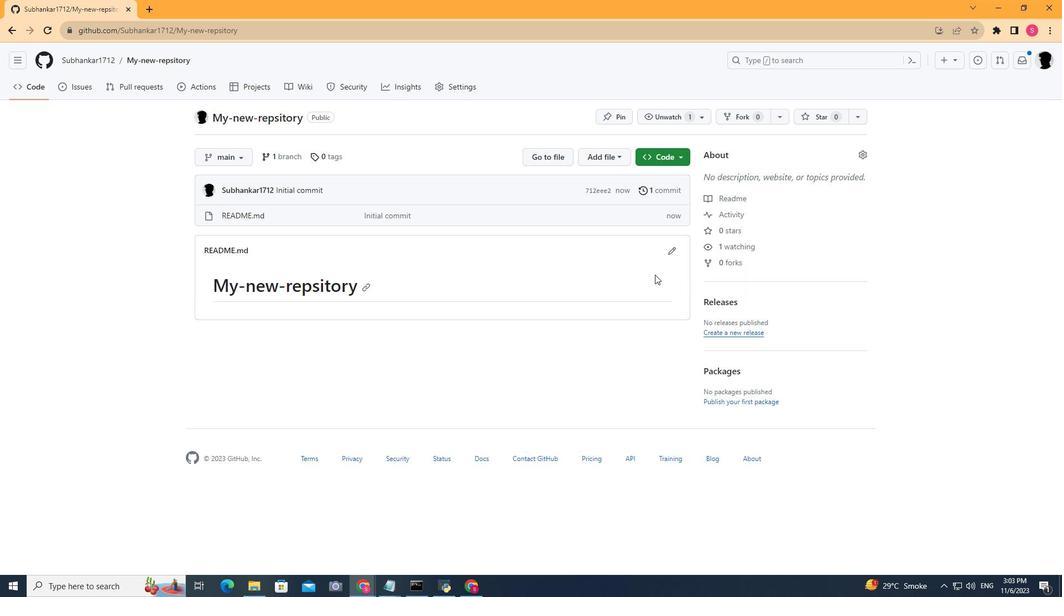 
